 Task: Create Issue Issue0009 in Backlog  in Scrum Project Project0002 in Jira
Action: Mouse moved to (401, 449)
Screenshot: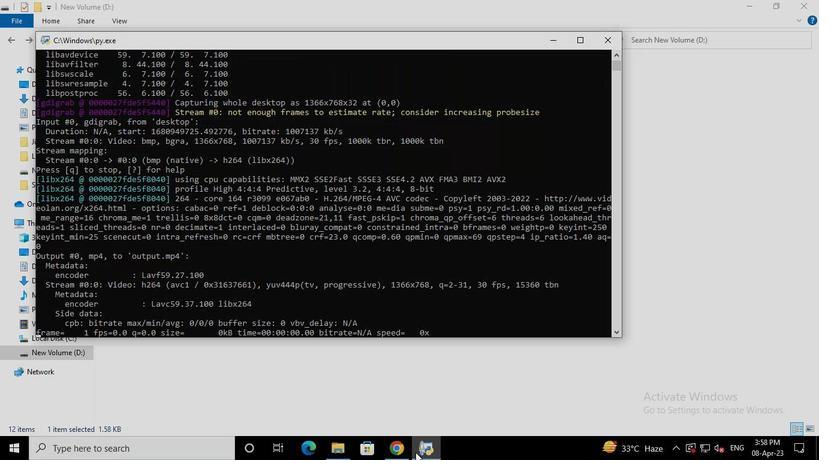 
Action: Mouse pressed left at (401, 449)
Screenshot: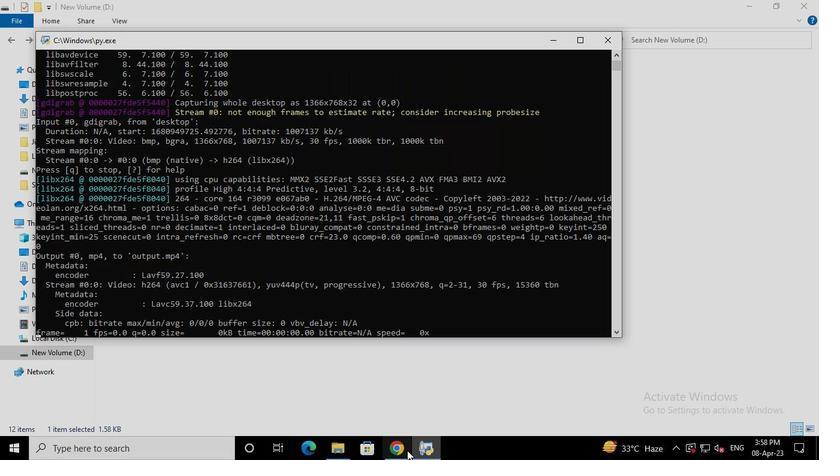 
Action: Mouse moved to (76, 182)
Screenshot: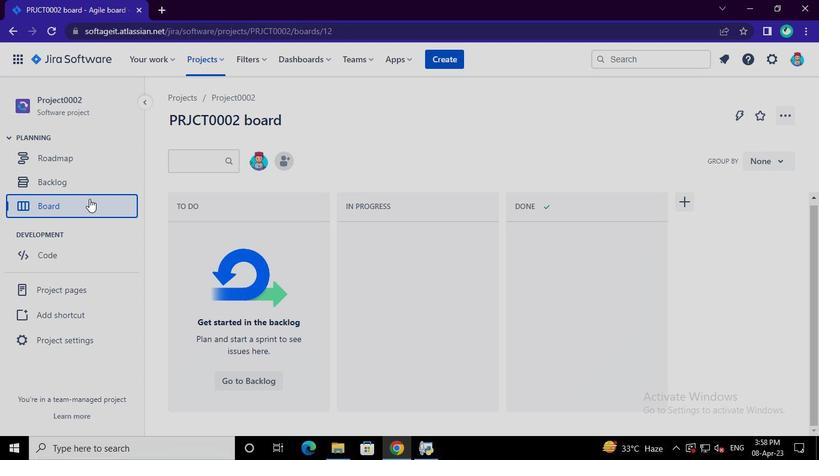 
Action: Mouse pressed left at (76, 182)
Screenshot: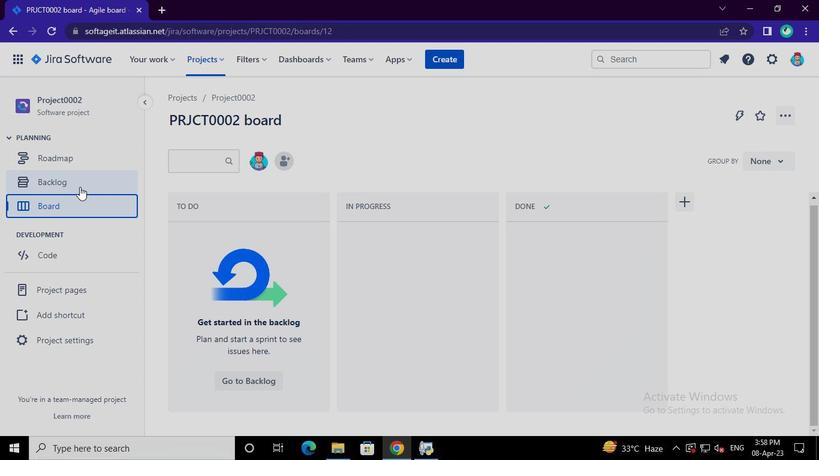 
Action: Mouse moved to (227, 386)
Screenshot: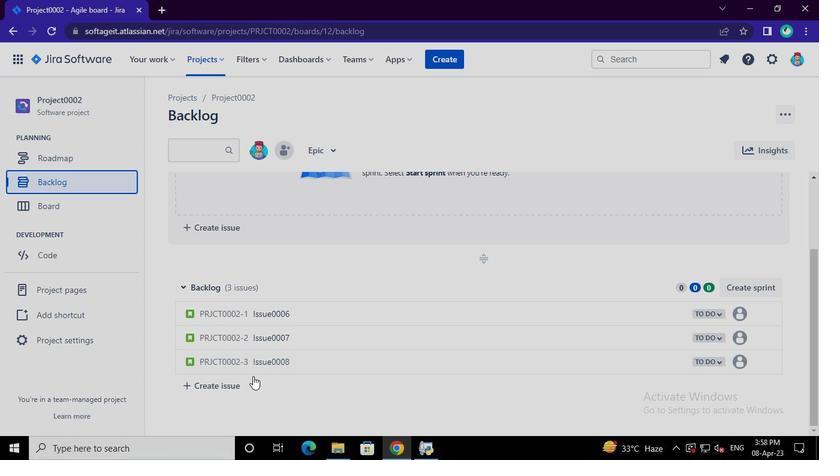 
Action: Mouse pressed left at (227, 386)
Screenshot: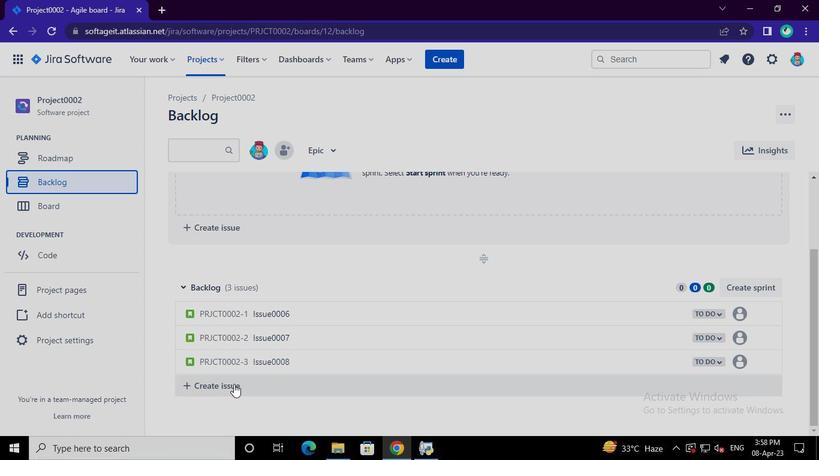 
Action: Mouse moved to (224, 388)
Screenshot: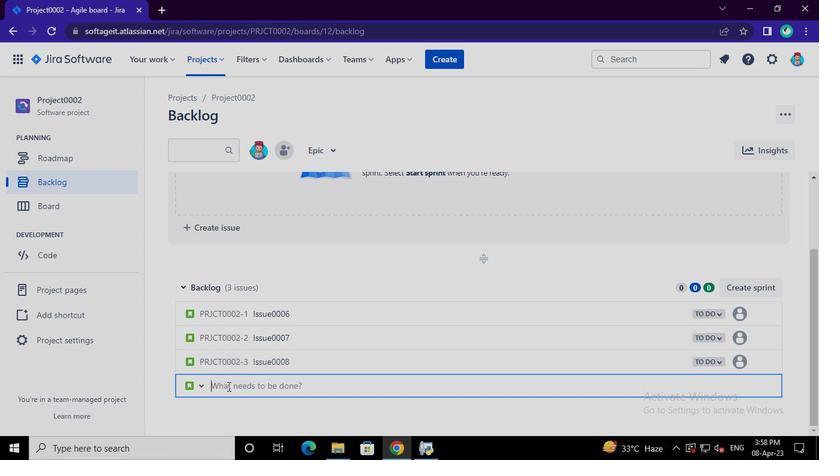 
Action: Keyboard Key.shift
Screenshot: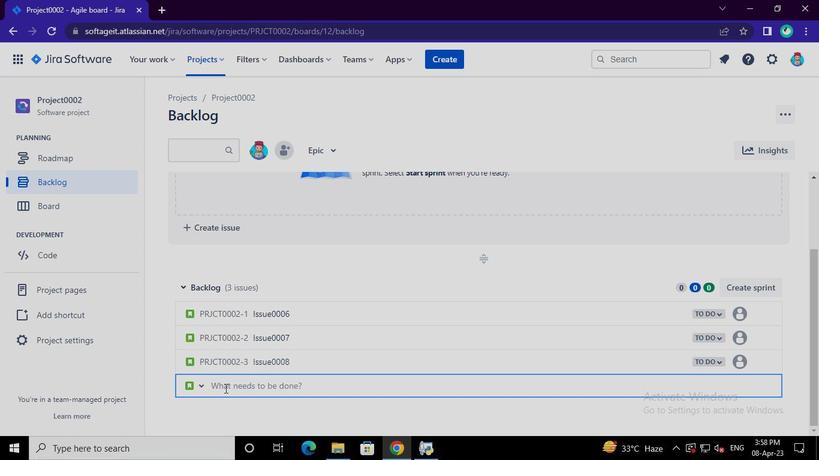 
Action: Keyboard I
Screenshot: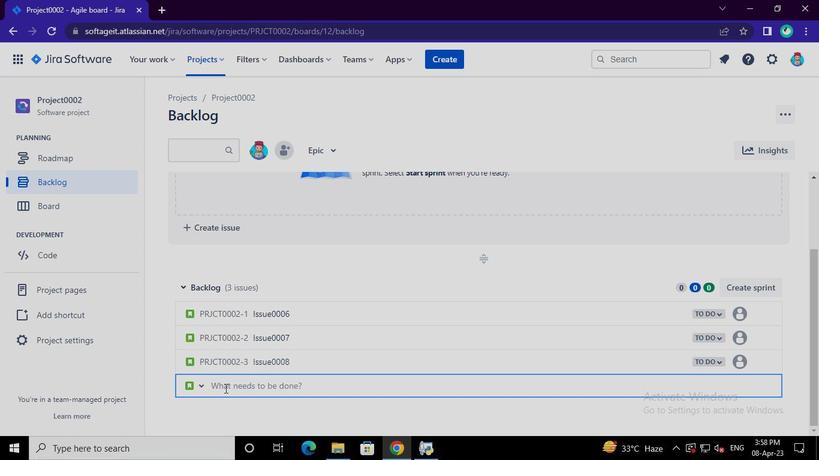 
Action: Keyboard s
Screenshot: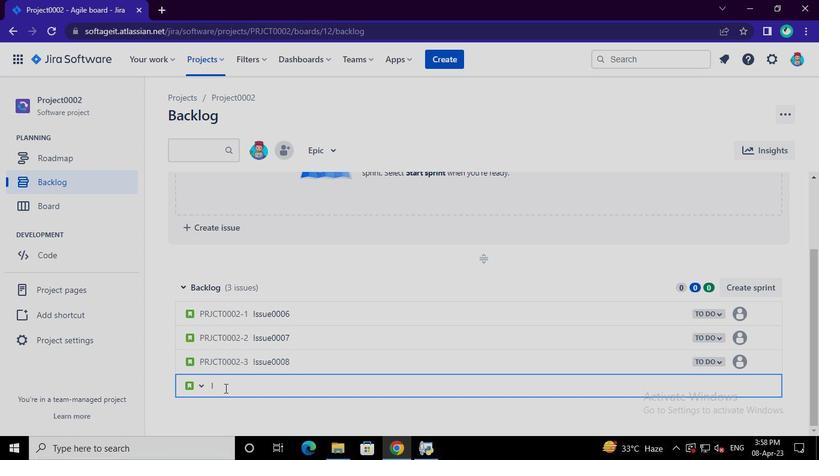 
Action: Keyboard s
Screenshot: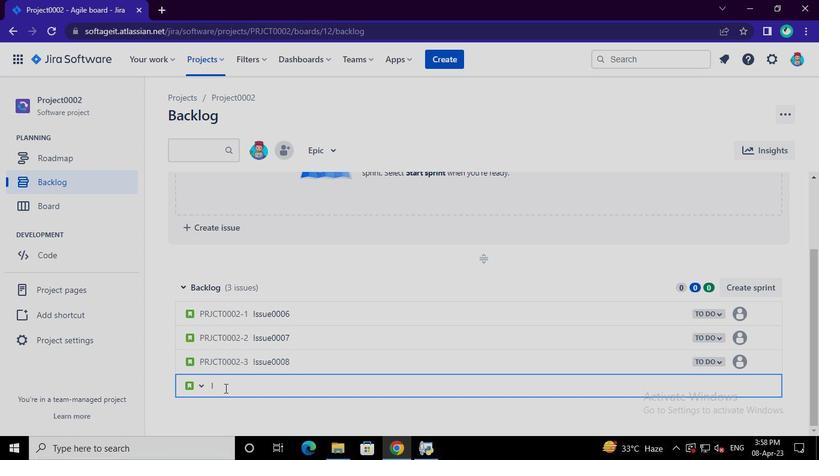 
Action: Keyboard u
Screenshot: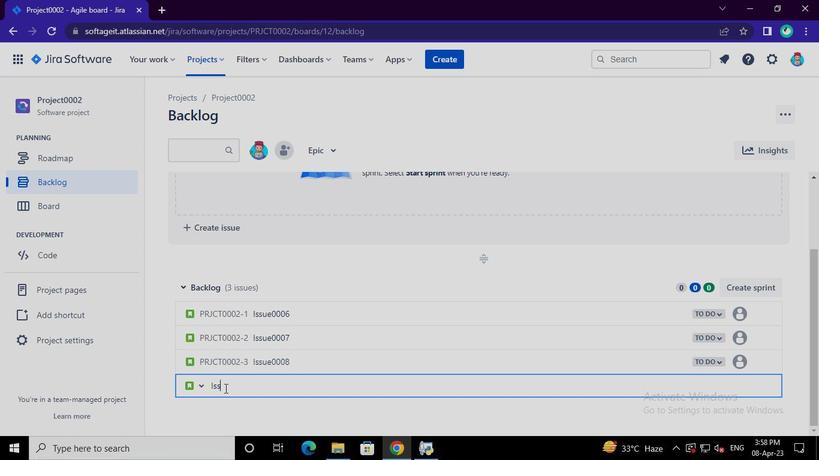 
Action: Keyboard e
Screenshot: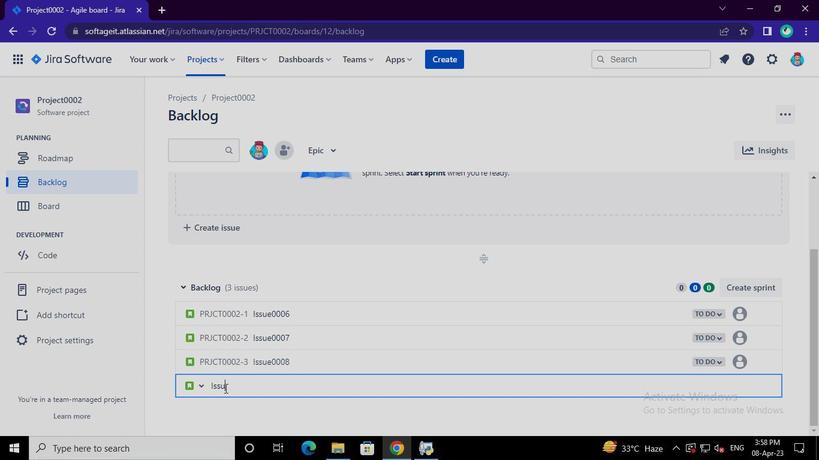 
Action: Keyboard <96>
Screenshot: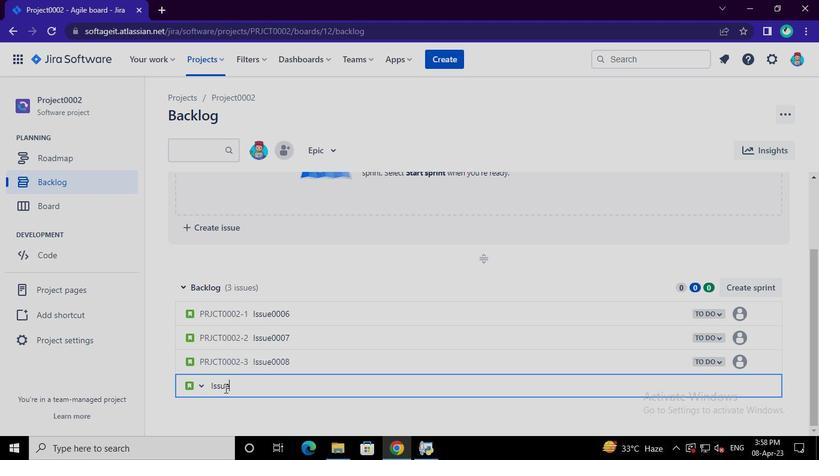 
Action: Keyboard <96>
Screenshot: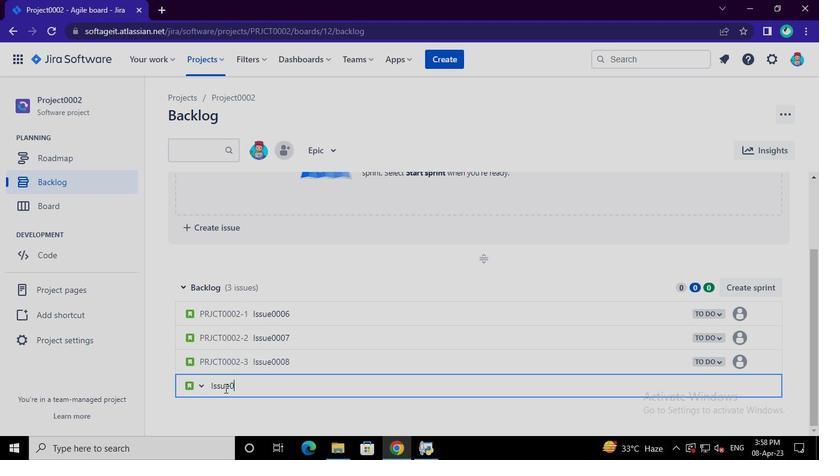 
Action: Keyboard <96>
Screenshot: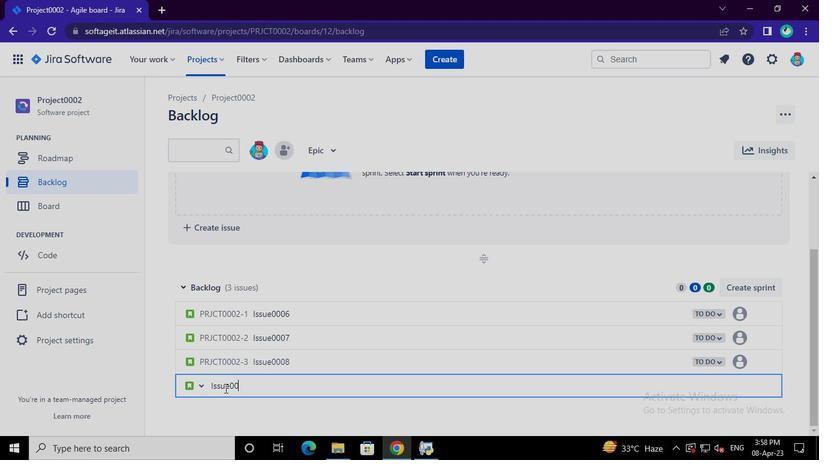 
Action: Keyboard <105>
Screenshot: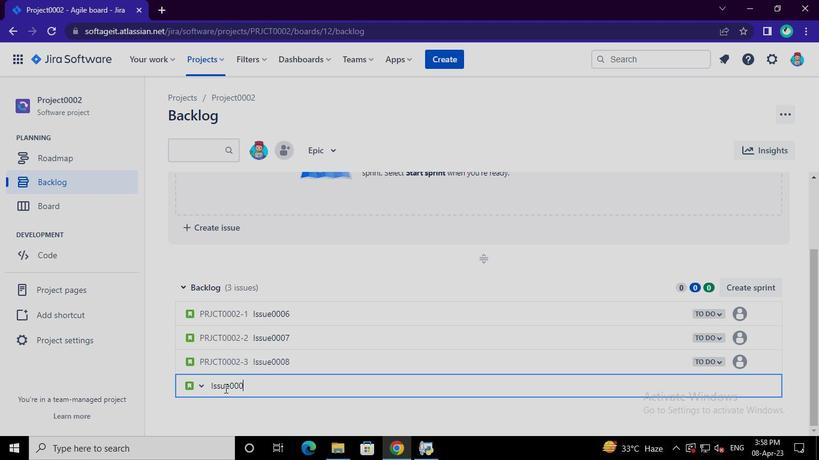 
Action: Keyboard Key.enter
Screenshot: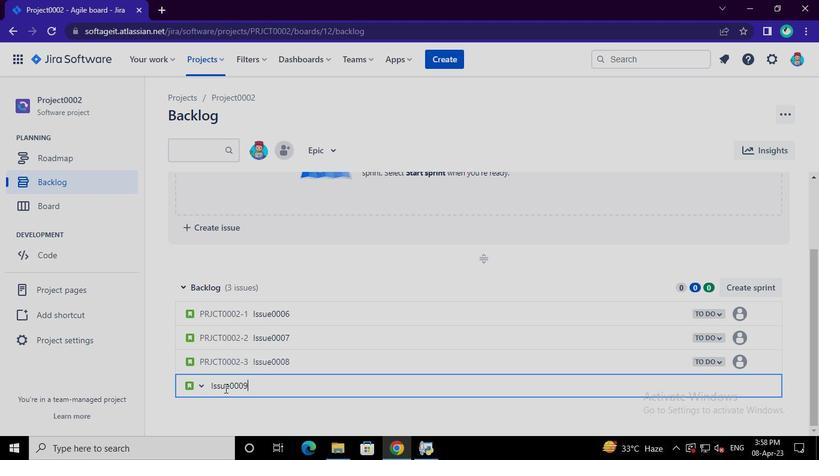 
Action: Mouse moved to (431, 458)
Screenshot: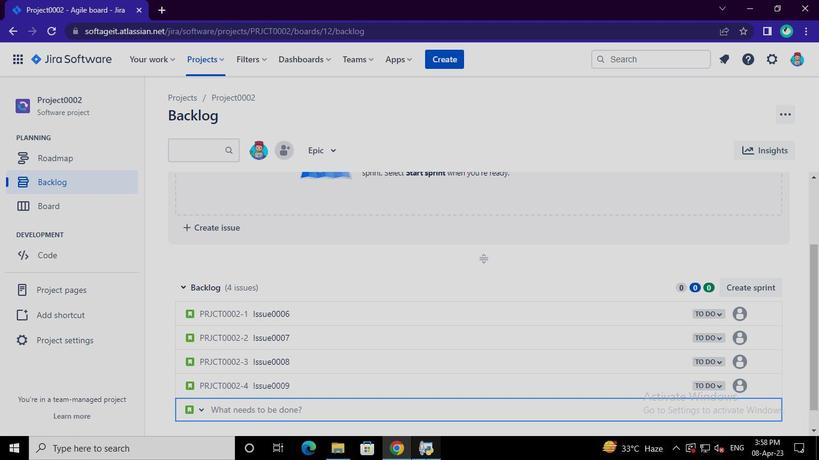 
Action: Mouse pressed left at (431, 458)
Screenshot: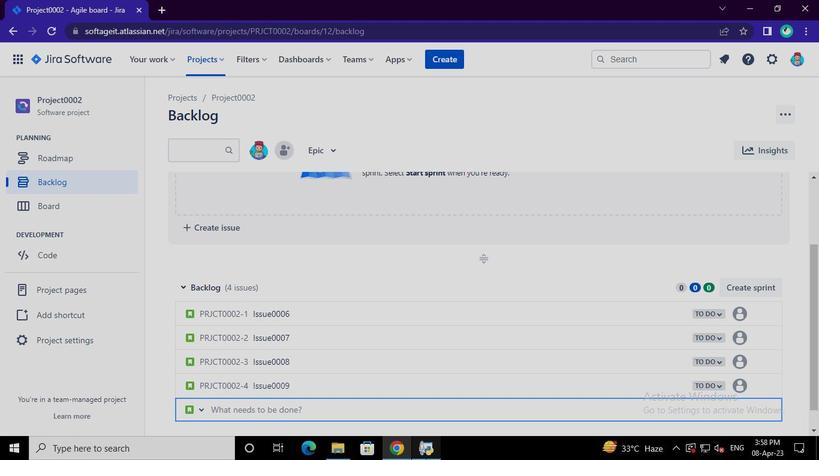 
Action: Mouse moved to (599, 42)
Screenshot: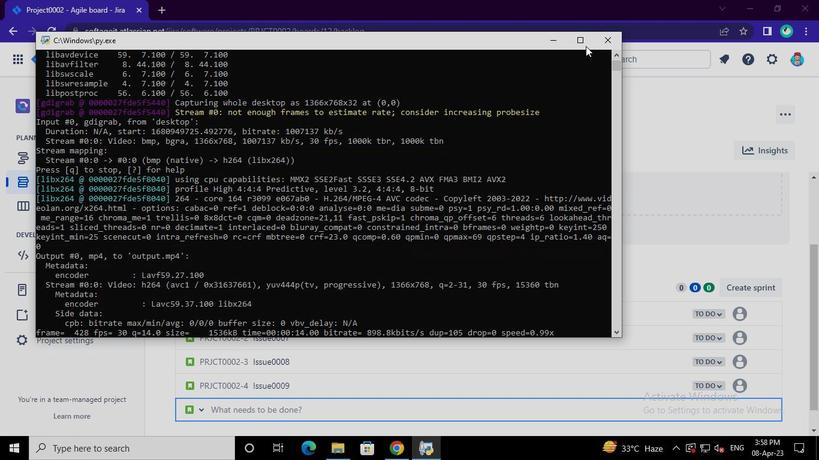 
Action: Mouse pressed left at (599, 42)
Screenshot: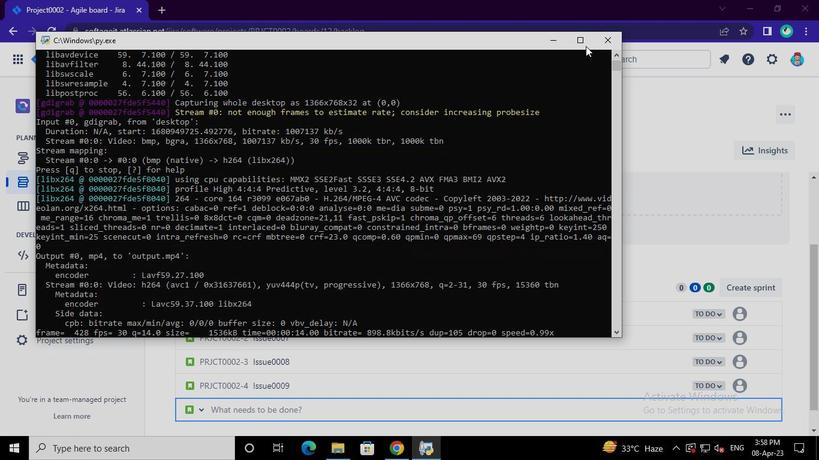 
